 Task: Use the formula "WRAPROWS" in spreadsheet "Project portfolio".
Action: Mouse moved to (115, 86)
Screenshot: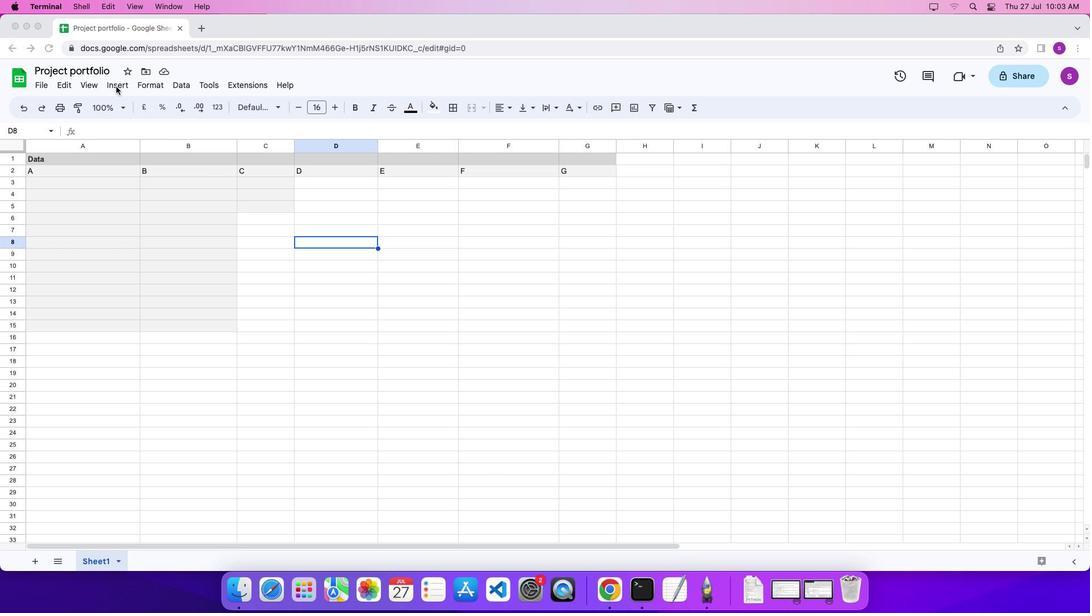 
Action: Mouse pressed left at (115, 86)
Screenshot: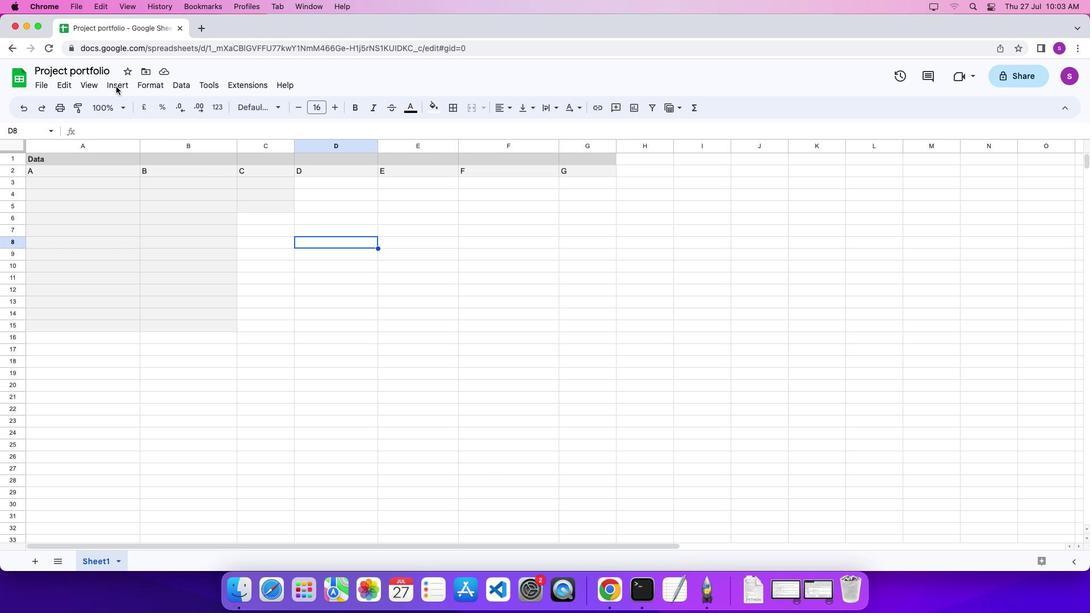 
Action: Mouse moved to (123, 86)
Screenshot: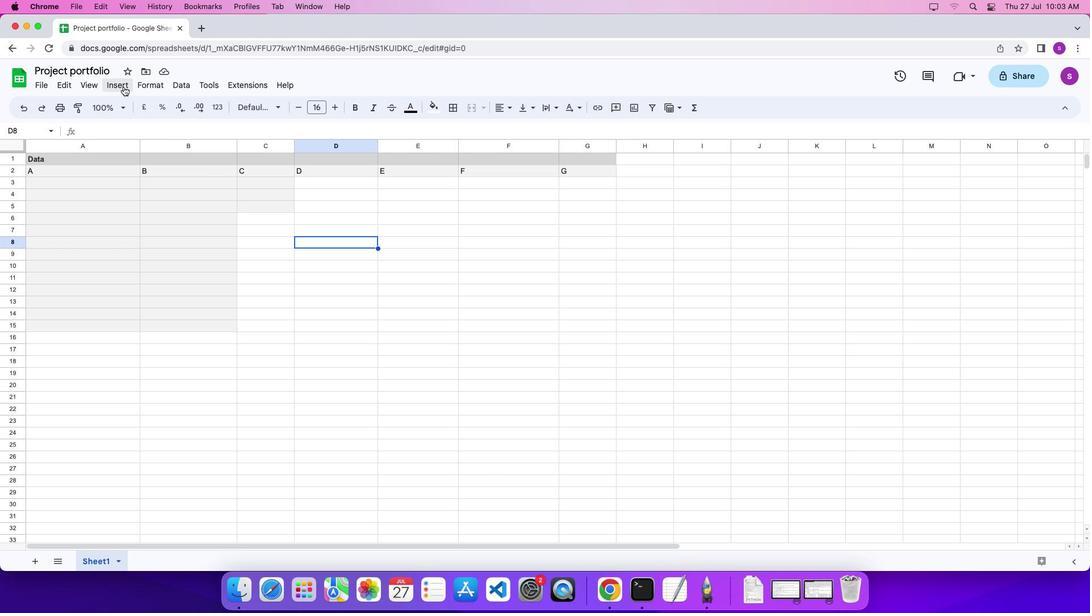 
Action: Mouse pressed left at (123, 86)
Screenshot: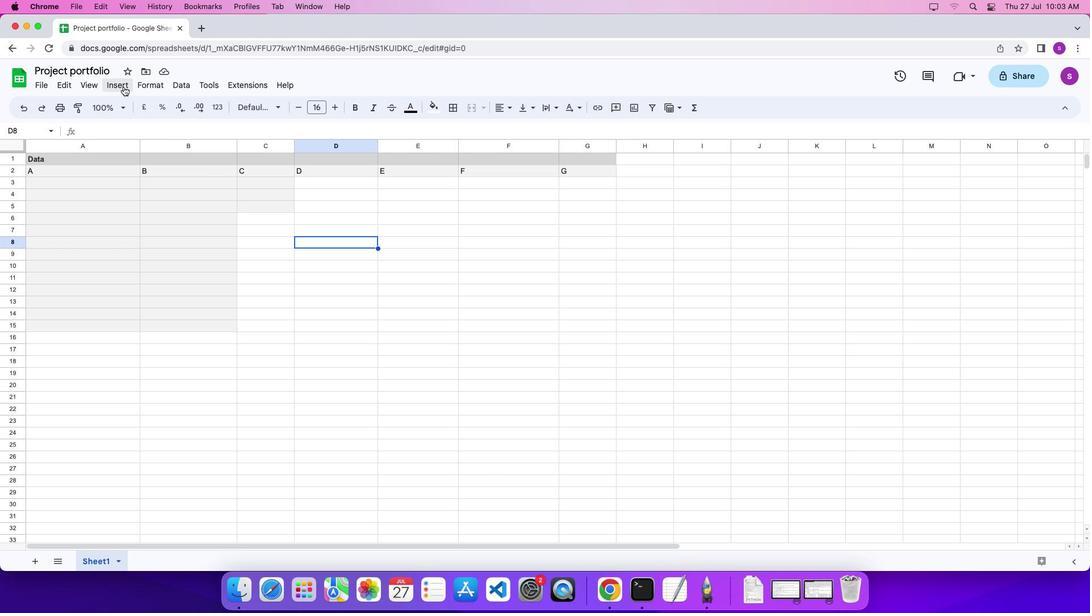 
Action: Mouse moved to (482, 487)
Screenshot: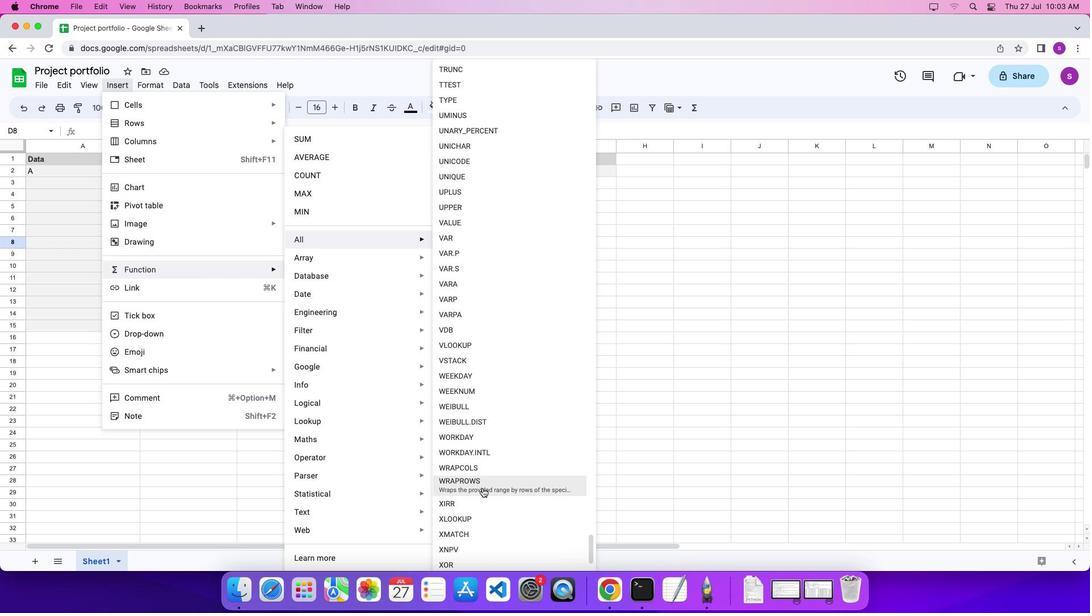 
Action: Mouse pressed left at (482, 487)
Screenshot: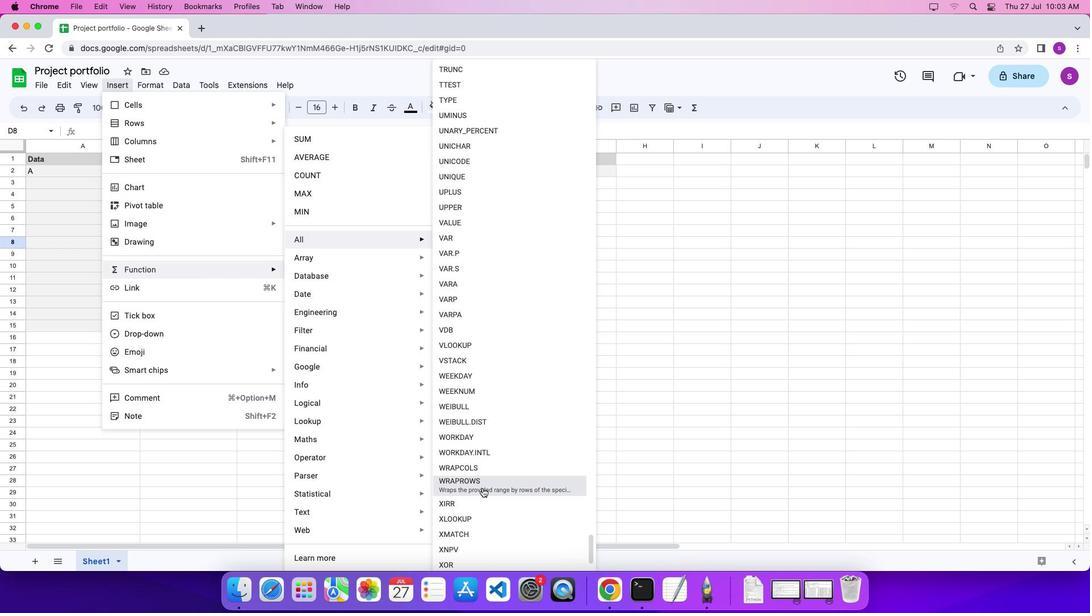 
Action: Mouse moved to (123, 169)
Screenshot: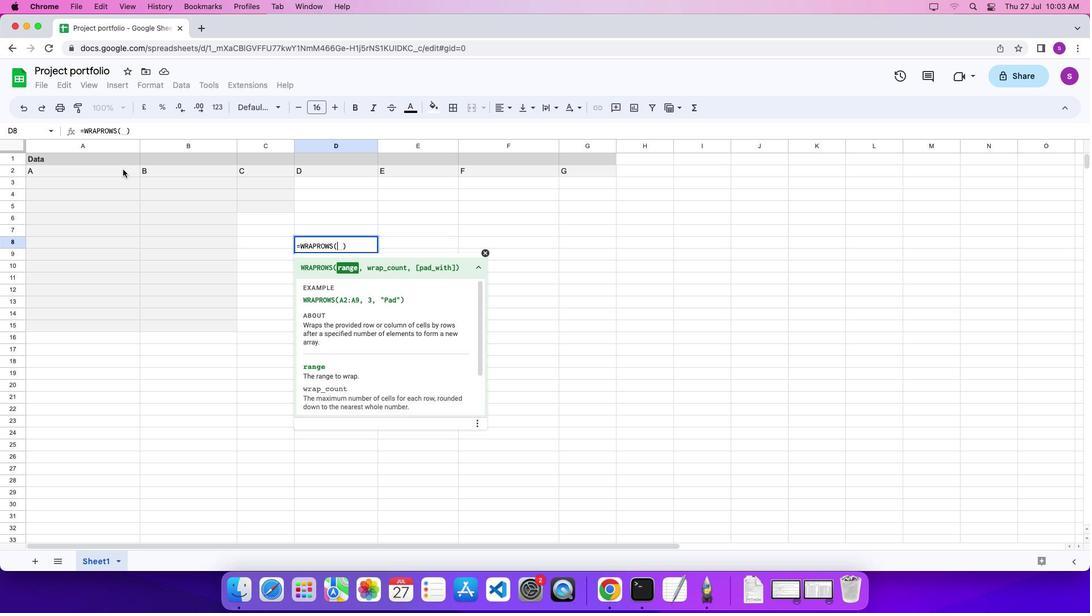 
Action: Mouse pressed left at (123, 169)
Screenshot: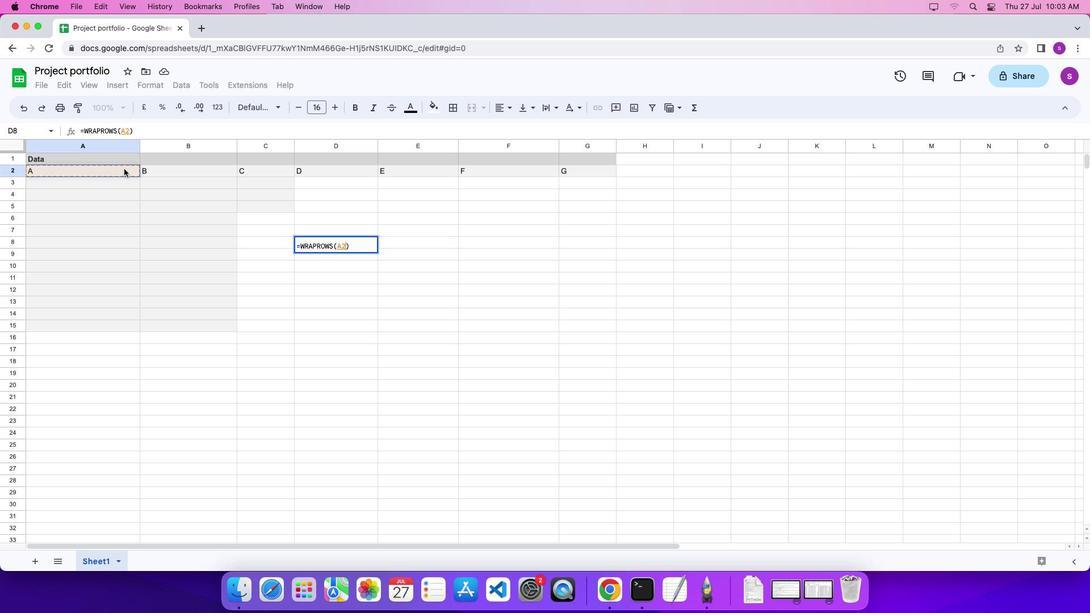 
Action: Mouse moved to (487, 170)
Screenshot: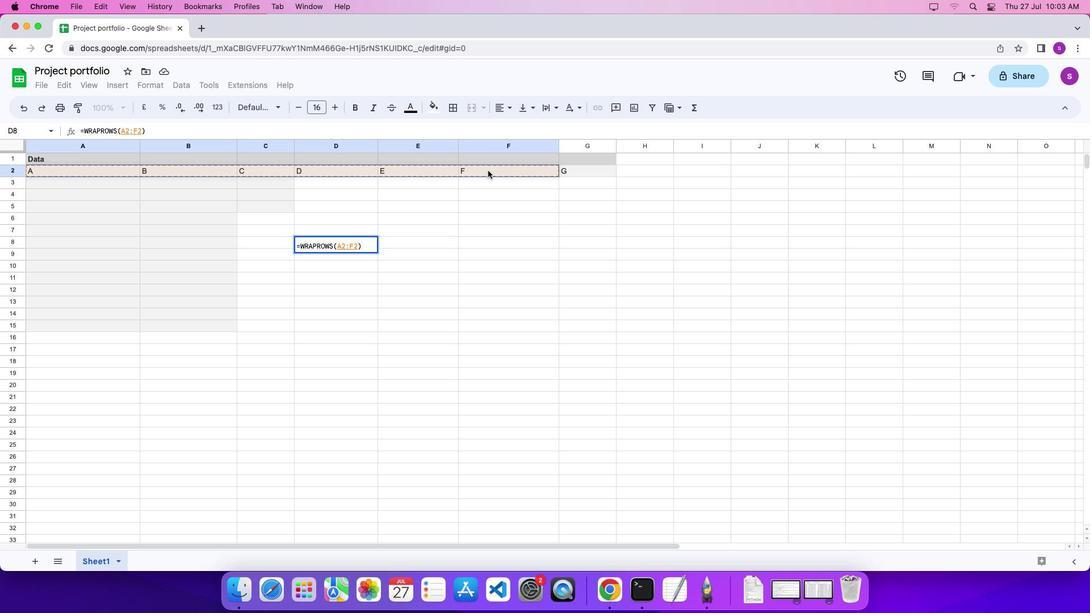 
Action: Key pressed ',''3''\x03'
Screenshot: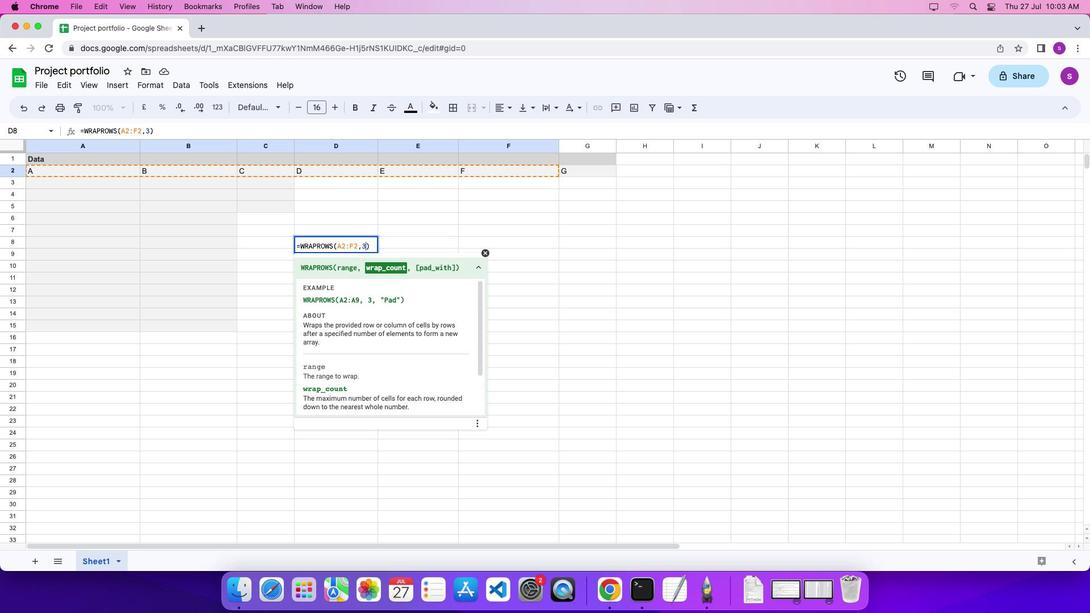
